 Task: Open a blank sheet, save the file as 'success' Insert a table '2 by 3' In first column, add headers, 'Animal, Bird'. Under first header add  Lion, Tiger. Under second header add  Peacock, Dove. Change table style to  'Orange'
Action: Mouse moved to (13, 22)
Screenshot: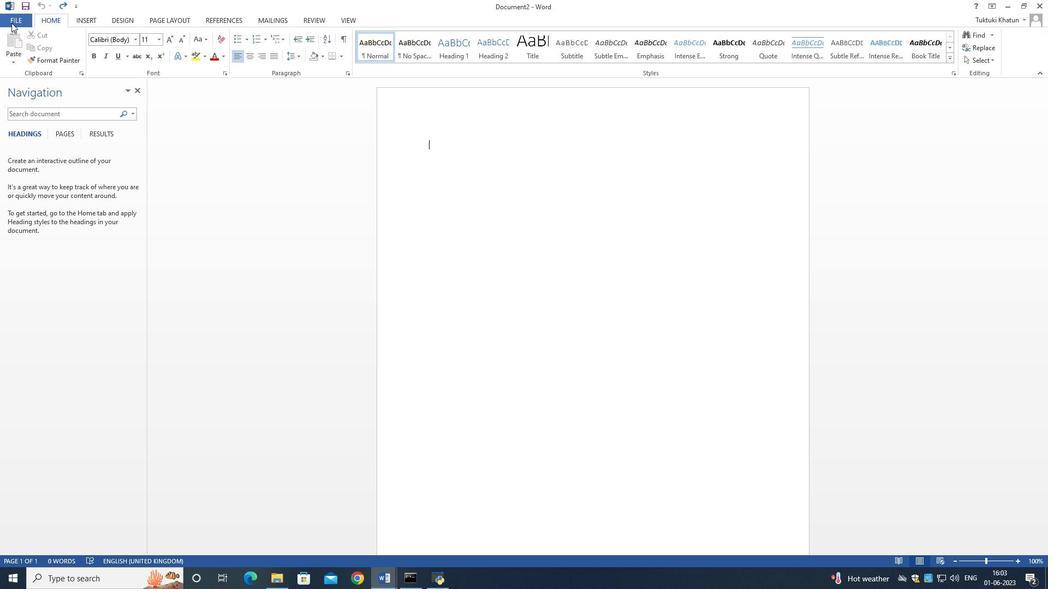 
Action: Mouse pressed left at (13, 22)
Screenshot: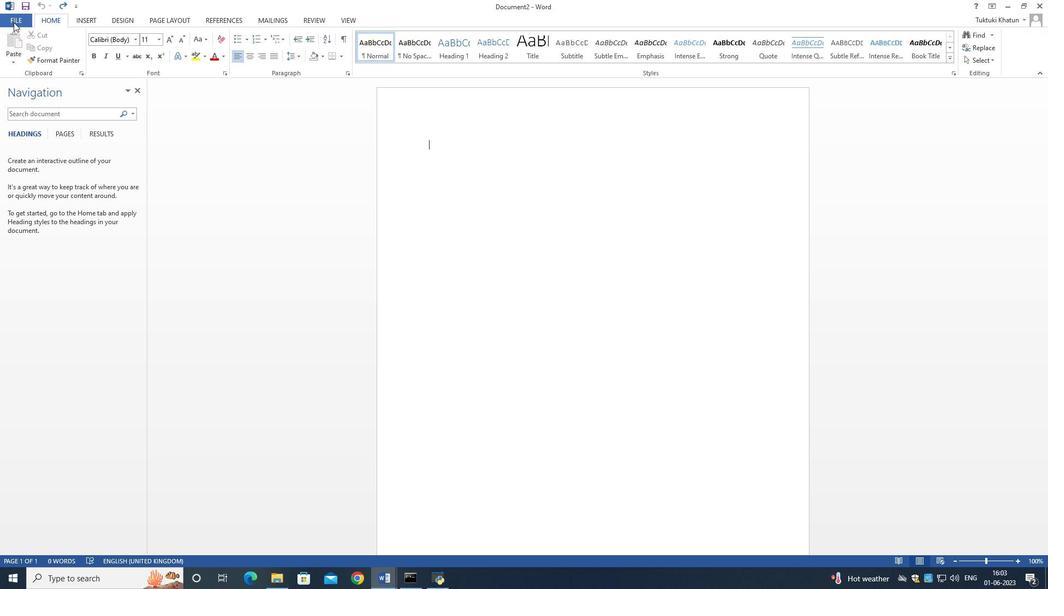 
Action: Mouse moved to (25, 70)
Screenshot: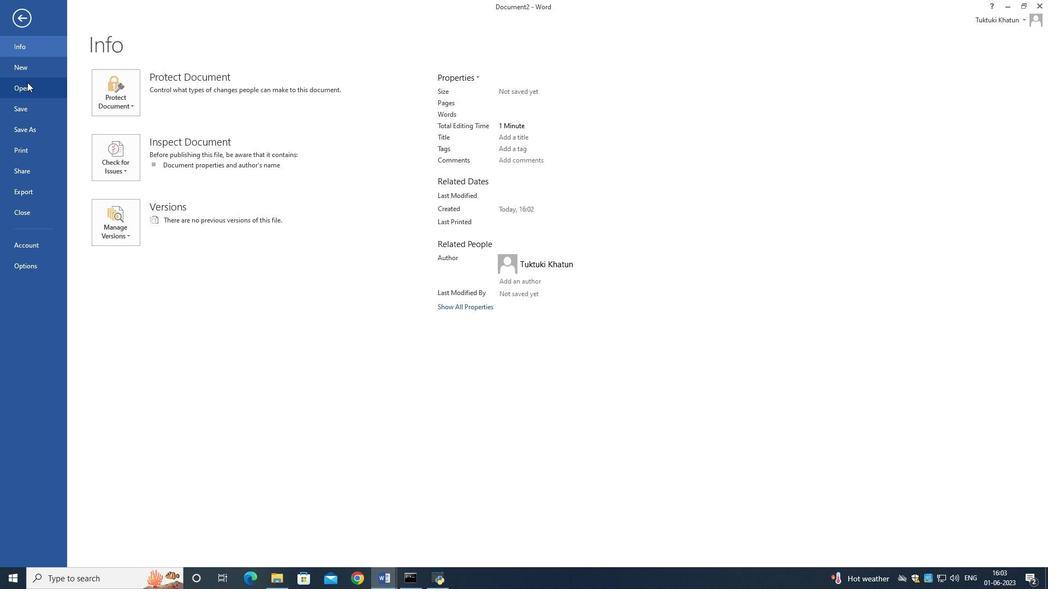 
Action: Mouse pressed left at (25, 70)
Screenshot: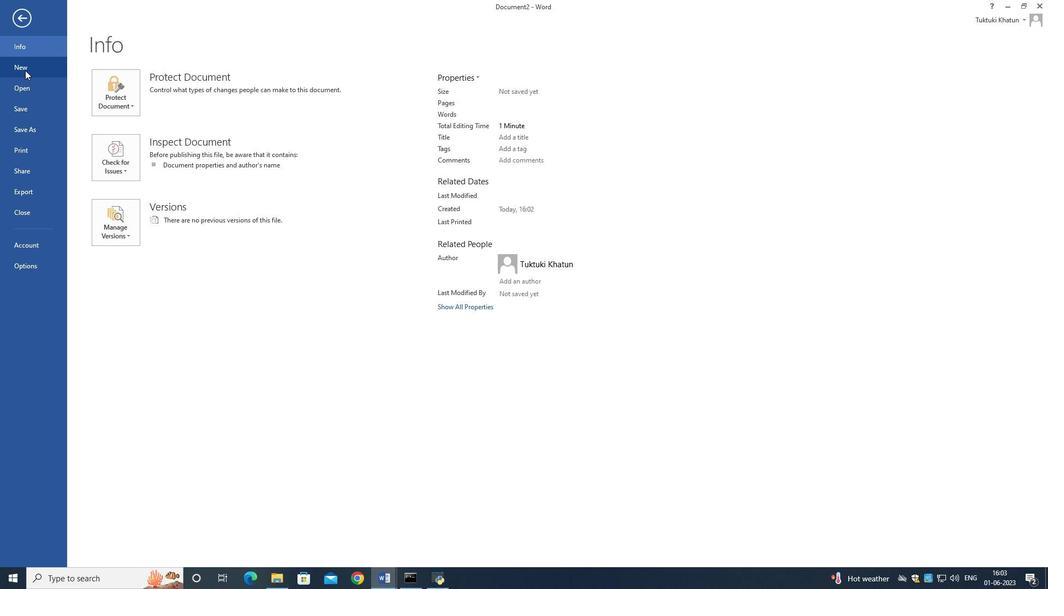 
Action: Mouse moved to (153, 152)
Screenshot: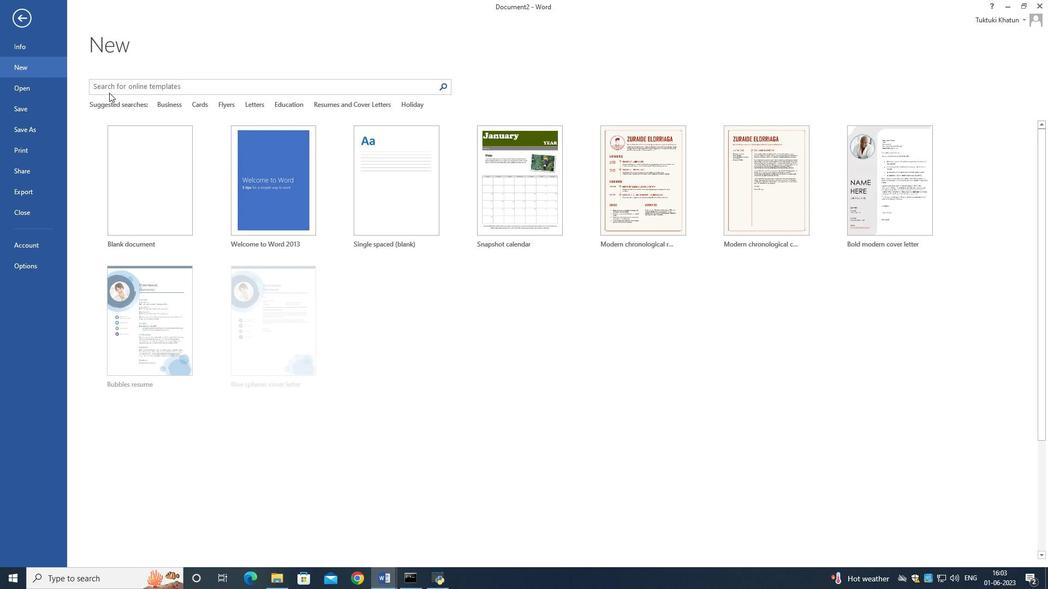 
Action: Mouse pressed left at (153, 152)
Screenshot: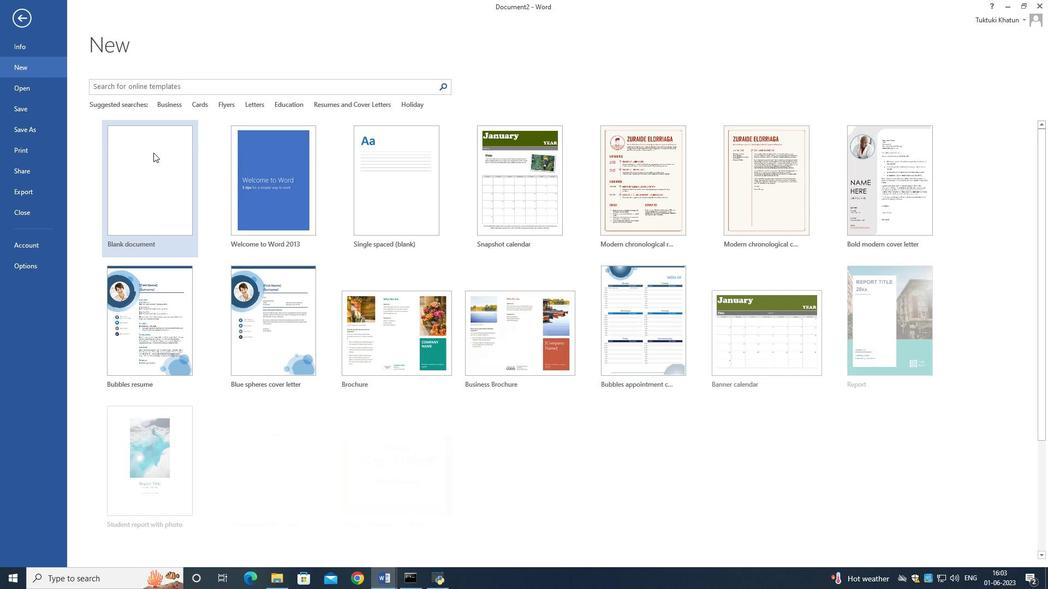 
Action: Mouse moved to (16, 15)
Screenshot: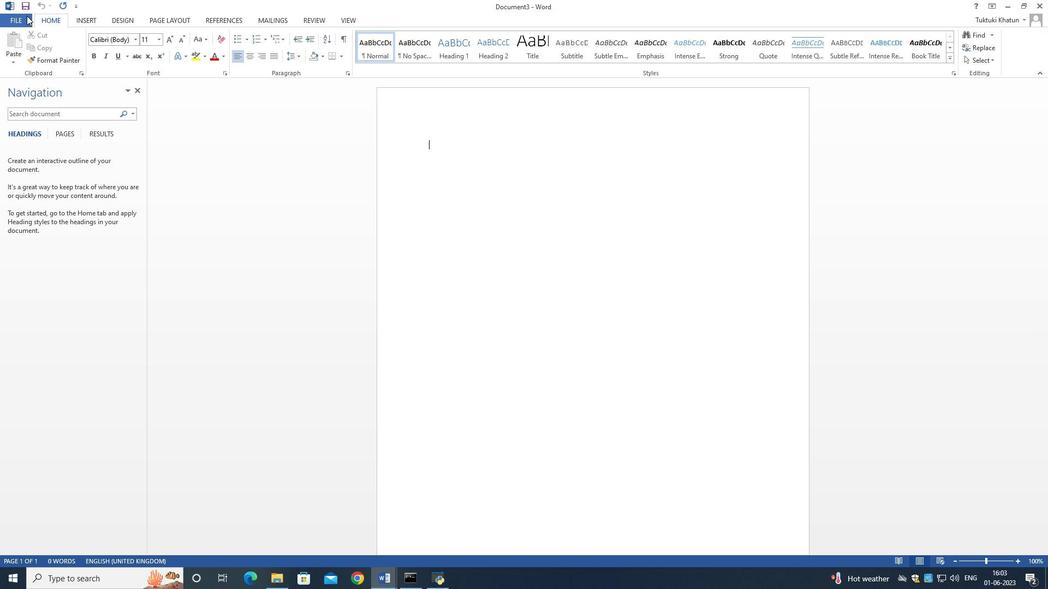 
Action: Mouse pressed left at (16, 15)
Screenshot: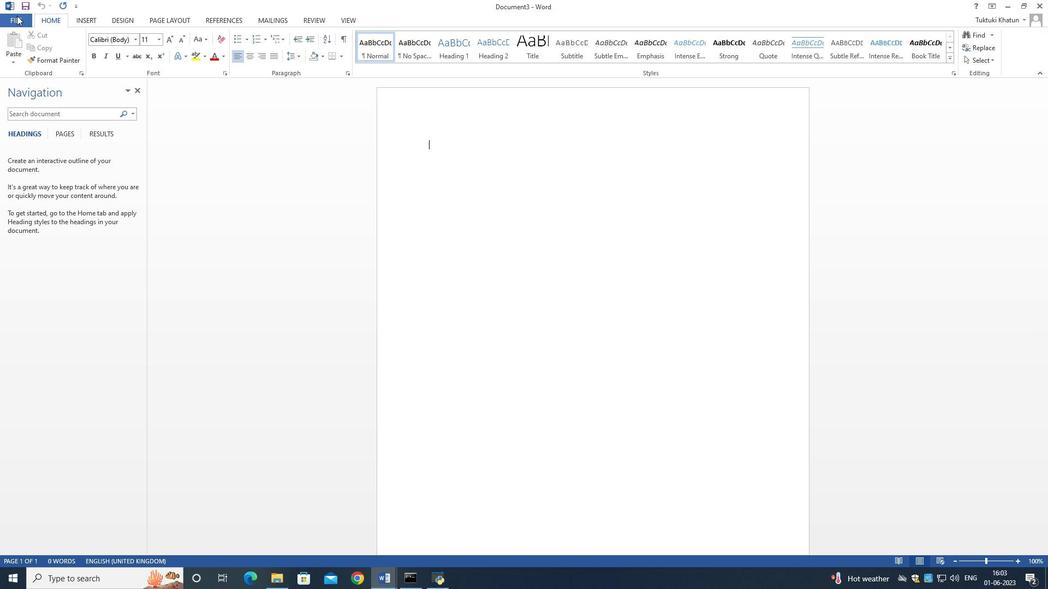 
Action: Mouse moved to (21, 113)
Screenshot: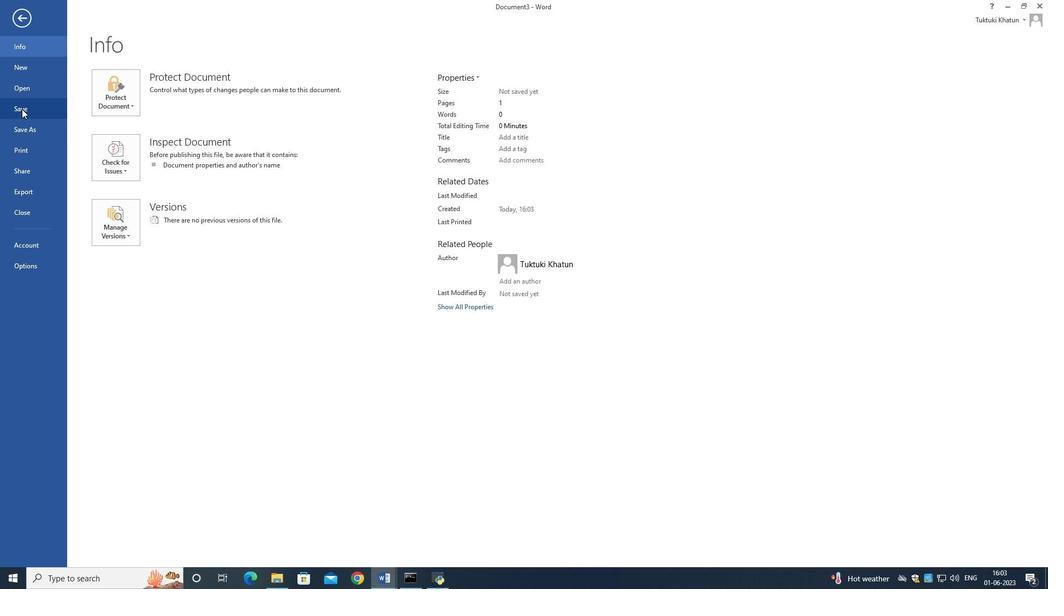 
Action: Mouse pressed left at (21, 113)
Screenshot: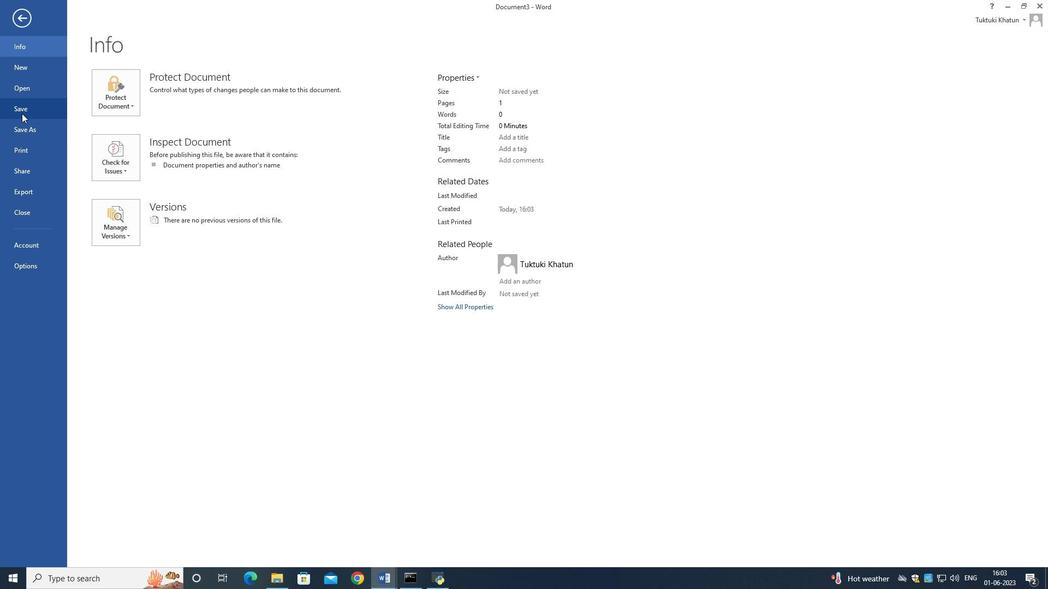 
Action: Mouse moved to (283, 118)
Screenshot: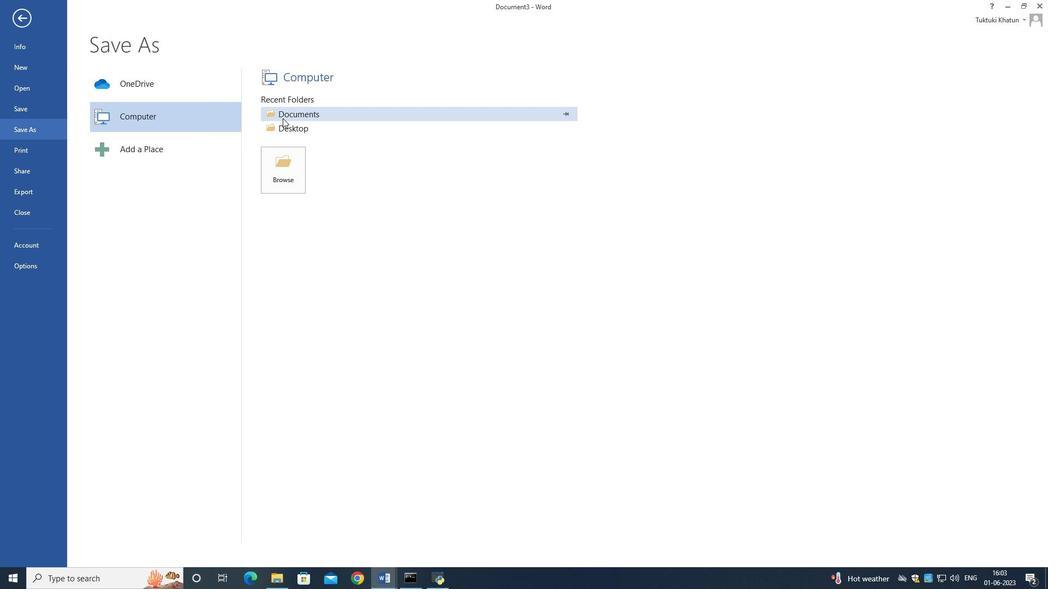 
Action: Mouse pressed left at (283, 118)
Screenshot: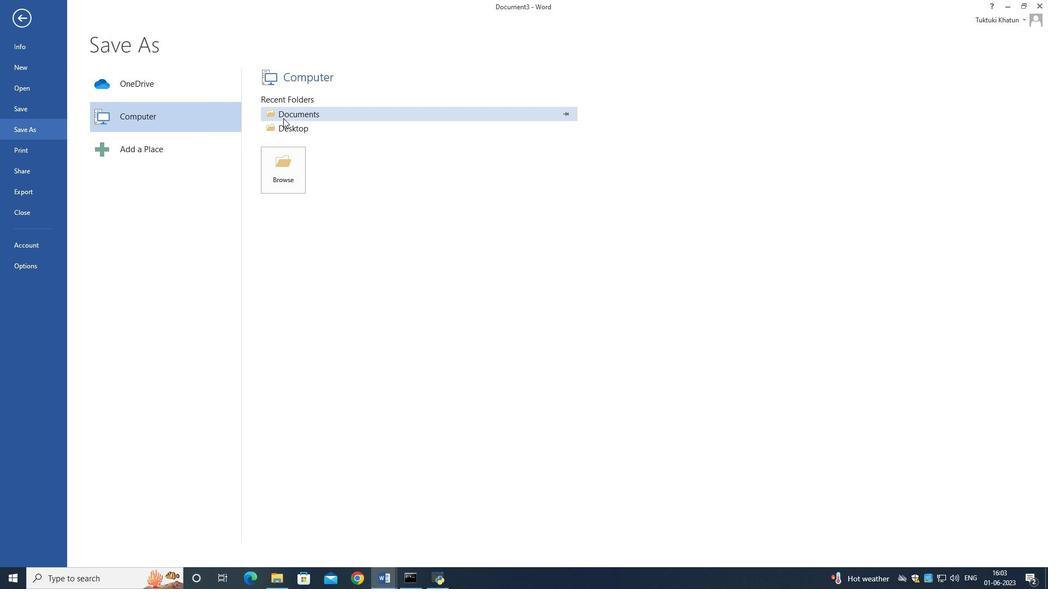 
Action: Mouse moved to (217, 141)
Screenshot: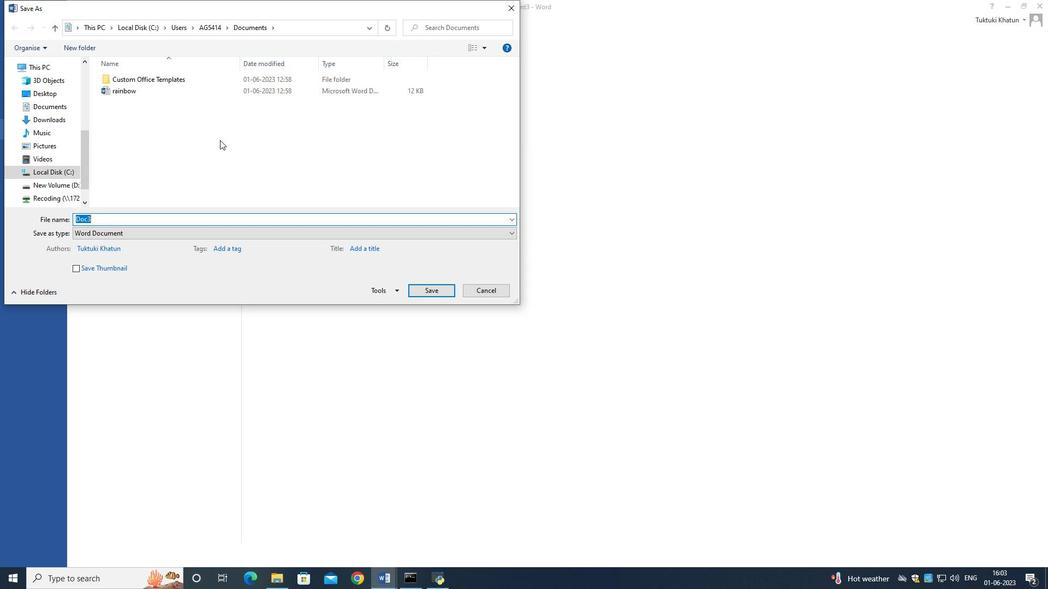 
Action: Key pressed <Key.shift><Key.shift><Key.shift>Success
Screenshot: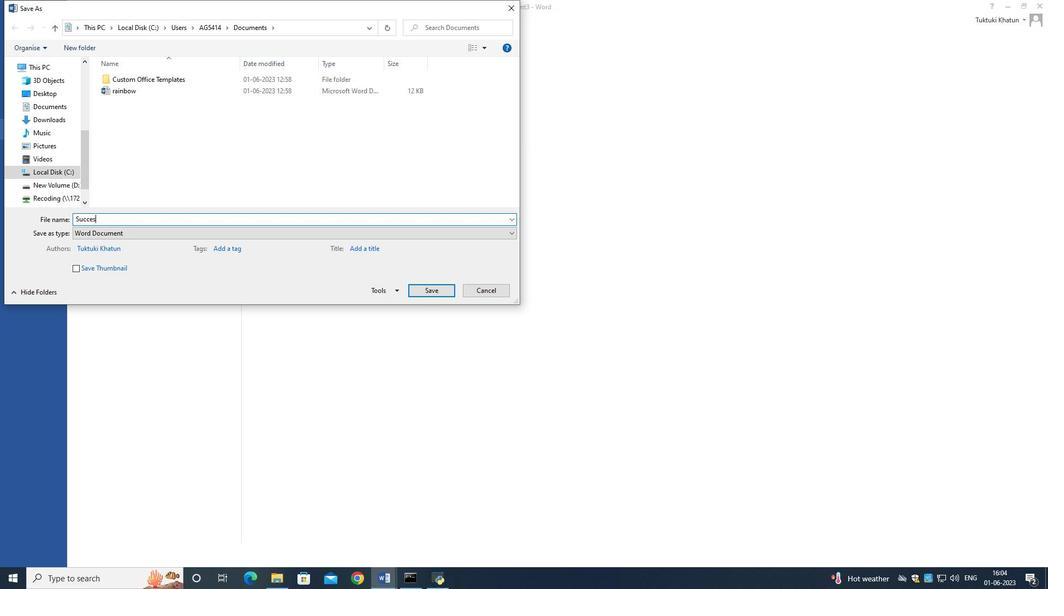 
Action: Mouse moved to (418, 295)
Screenshot: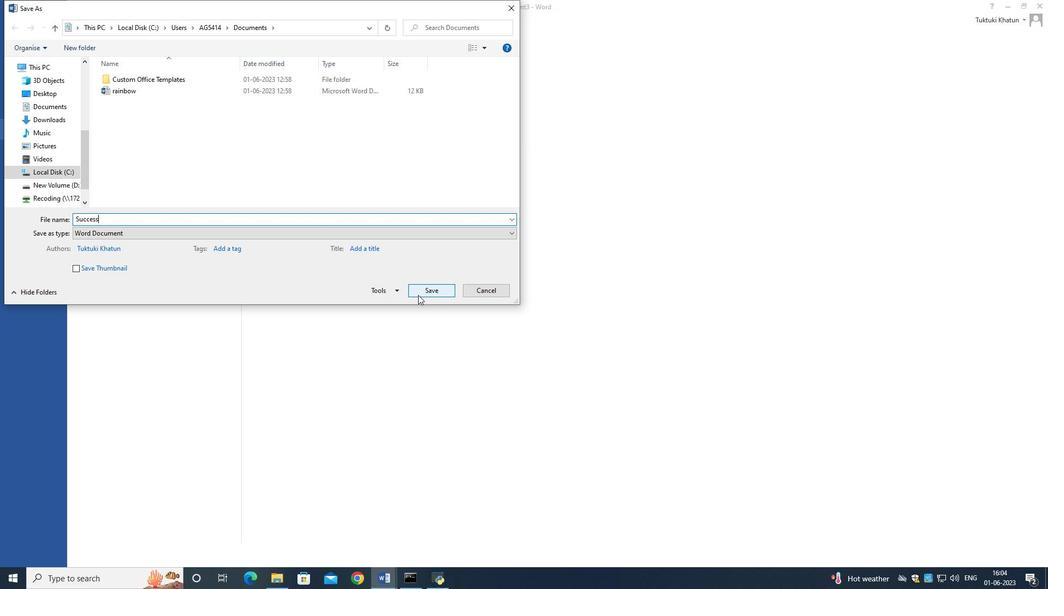 
Action: Mouse pressed left at (418, 295)
Screenshot: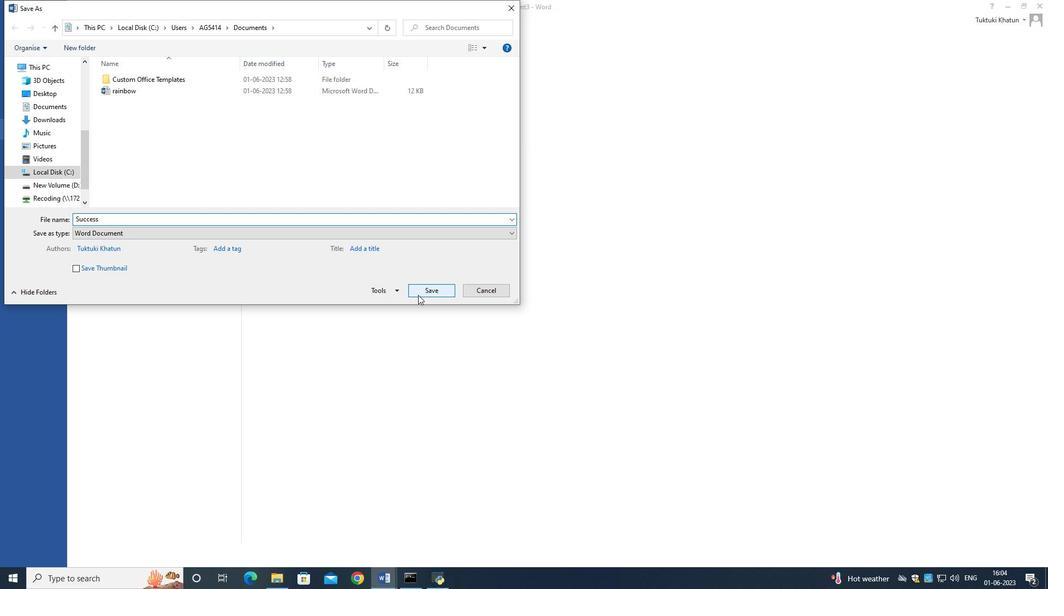
Action: Mouse moved to (77, 20)
Screenshot: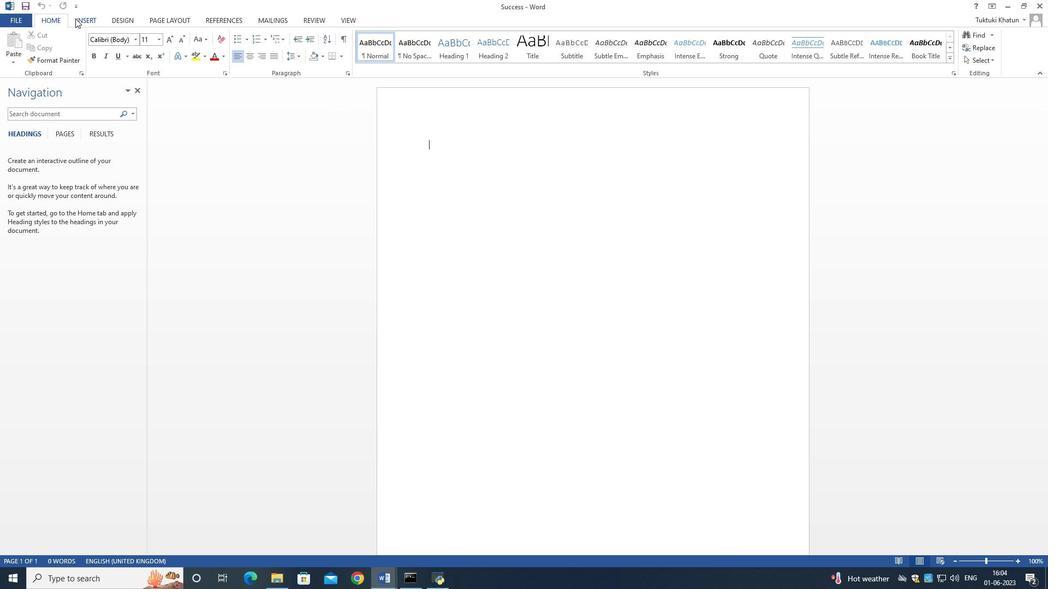 
Action: Mouse pressed left at (77, 20)
Screenshot: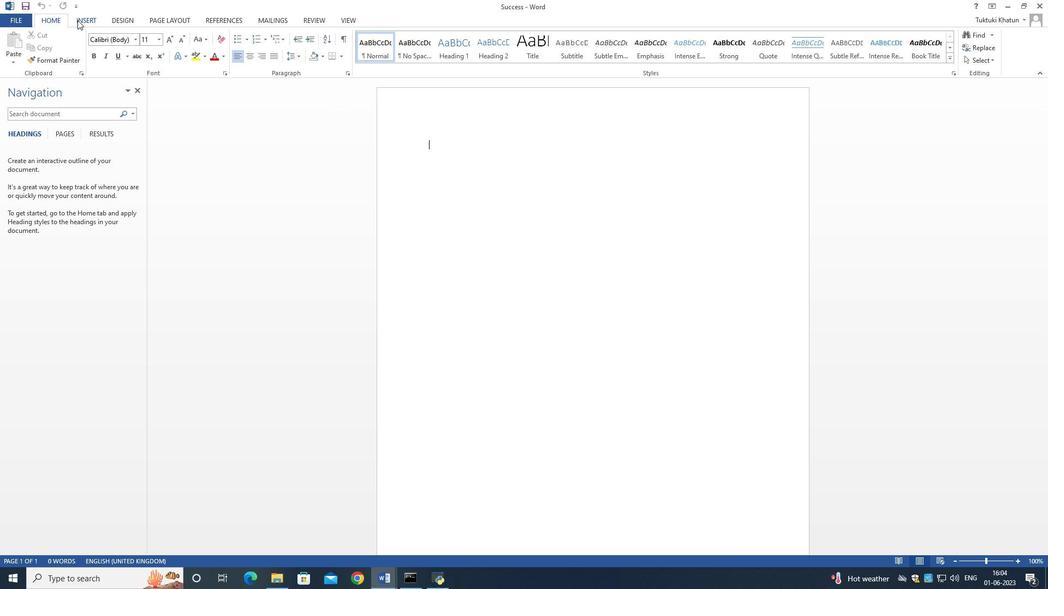
Action: Mouse moved to (89, 38)
Screenshot: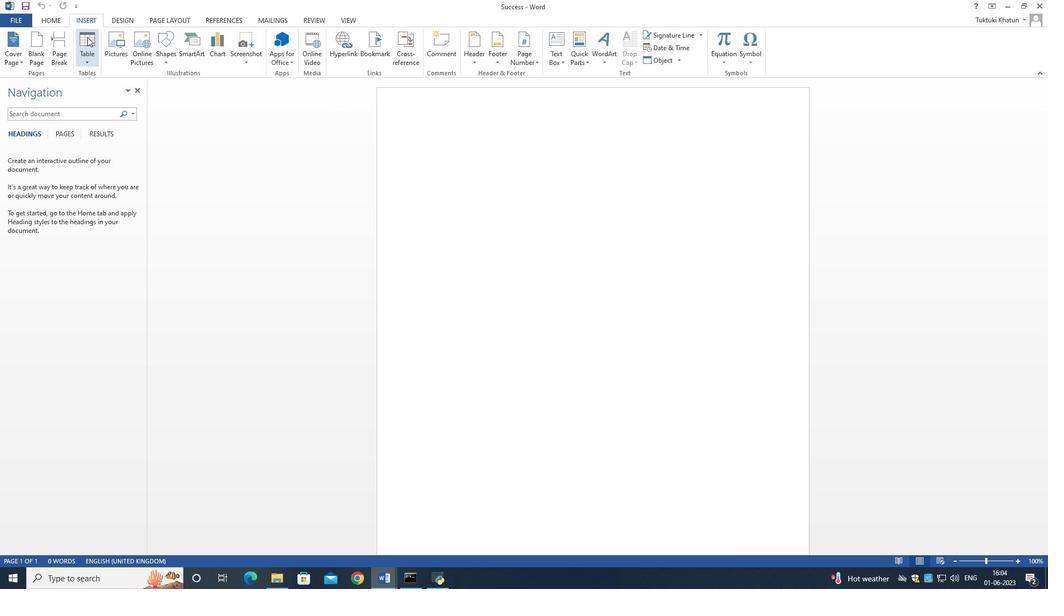 
Action: Mouse pressed left at (89, 38)
Screenshot: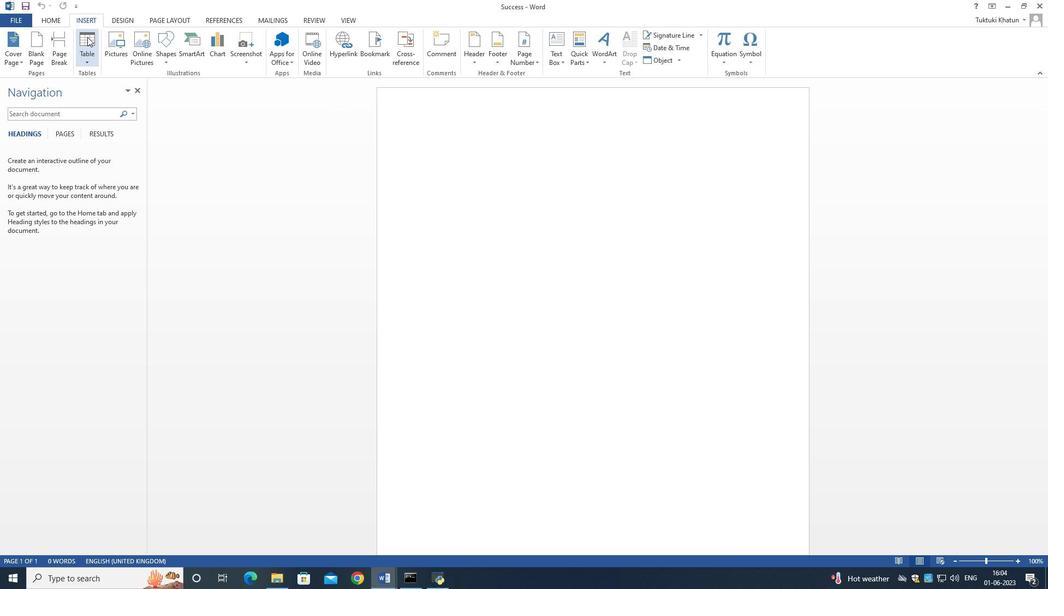 
Action: Mouse moved to (96, 107)
Screenshot: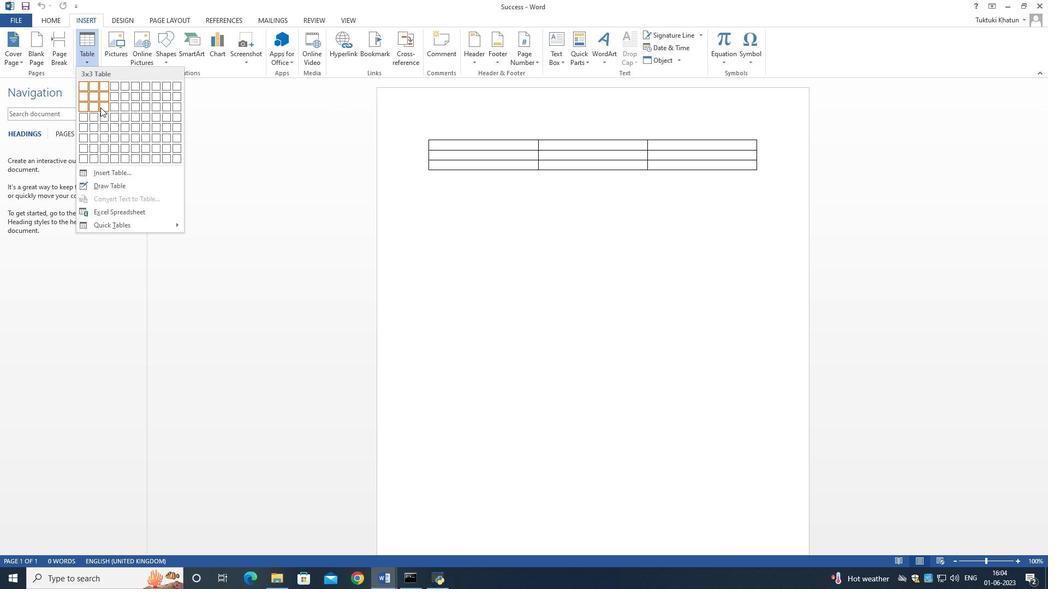 
Action: Mouse pressed left at (96, 107)
Screenshot: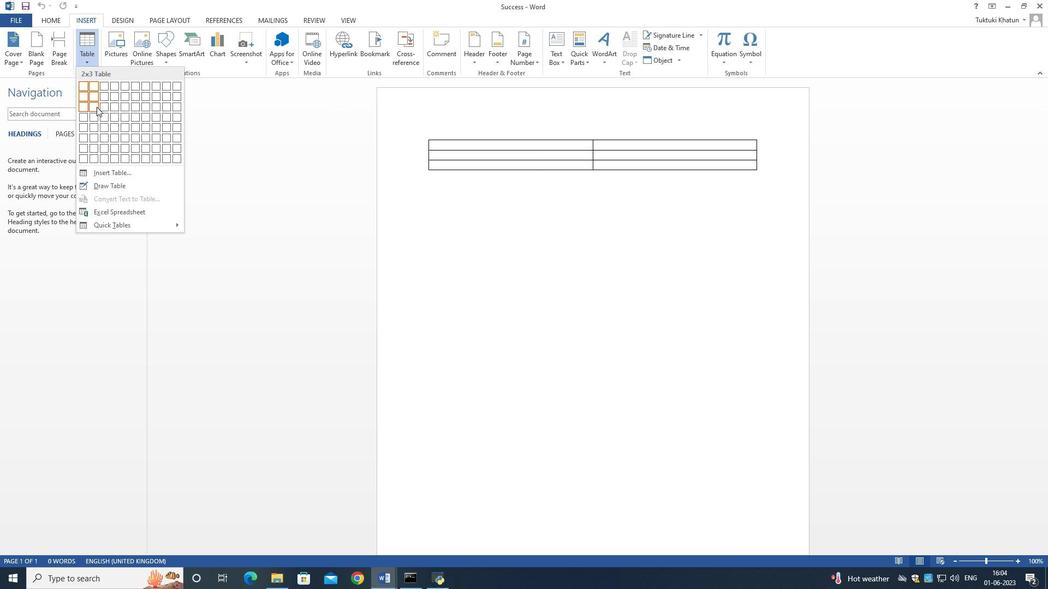 
Action: Mouse moved to (454, 144)
Screenshot: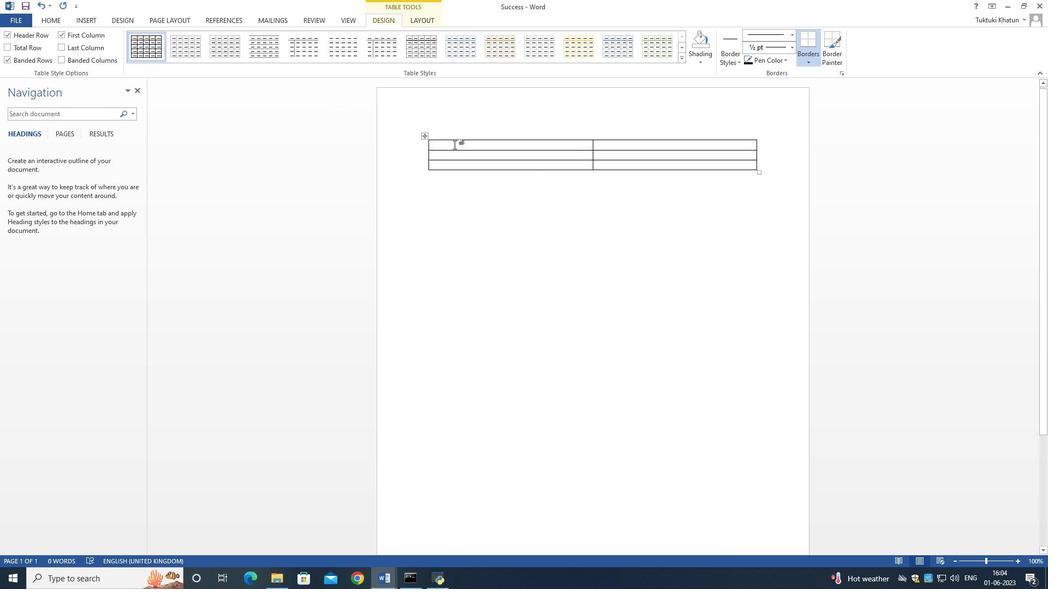 
Action: Mouse pressed left at (454, 144)
Screenshot: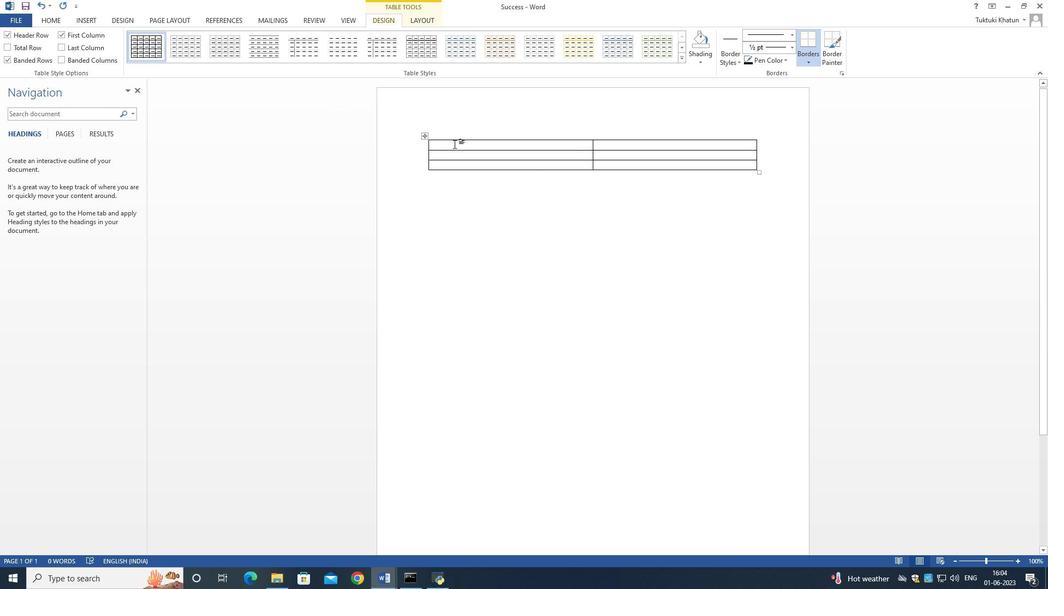
Action: Mouse moved to (454, 143)
Screenshot: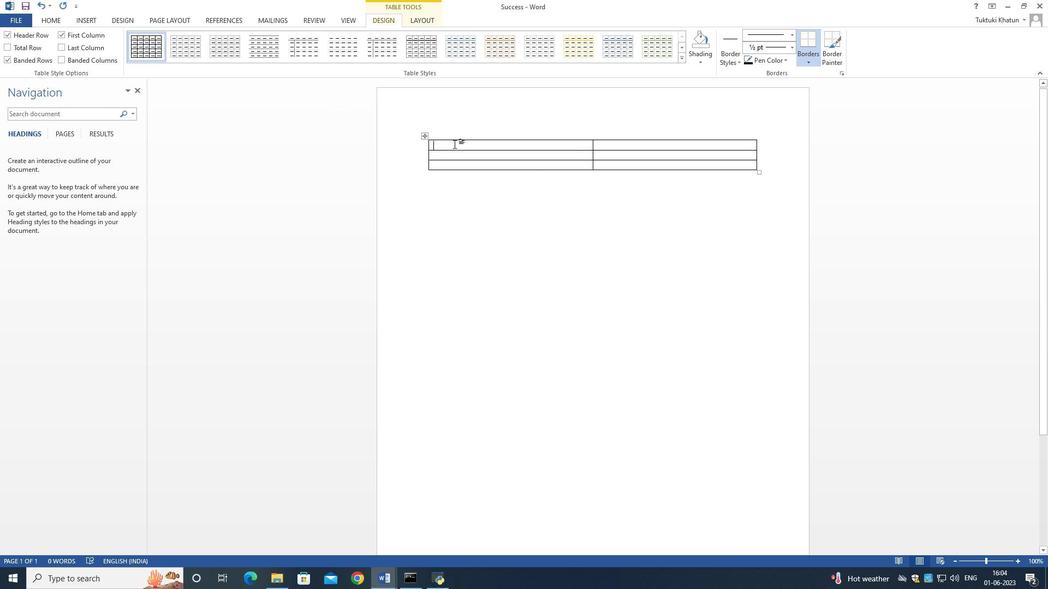 
Action: Key pressed <Key.shift>Animal<Key.tab><Key.shift><Key.shift><Key.shift><Key.shift><Key.shift><Key.shift><Key.shift><Key.shift><Key.shift><Key.shift><Key.shift><Key.shift><Key.shift><Key.shift><Key.shift><Key.shift><Key.shift>Bird<Key.down><Key.left><Key.shift><Key.shift><Key.shift><Key.shift><Key.shift><Key.shift><Key.shift><Key.shift><Key.shift><Key.shift><Key.shift><Key.shift><Key.shift><Key.shift><Key.shift><Key.shift><Key.shift><Key.shift><Key.shift><Key.shift><Key.shift><Key.shift><Key.shift><Key.shift><Key.shift><Key.shift><Key.shift><Key.shift><Key.shift><Key.shift><Key.shift>Lion<Key.down><Key.shift><Key.shift><Key.shift><Key.shift><Key.shift><Key.shift><Key.shift><Key.shift><Key.shift><Key.shift><Key.shift><Key.shift><Key.shift><Key.shift><Key.shift><Key.shift><Key.shift><Key.shift><Key.shift><Key.shift><Key.shift><Key.shift><Key.shift><Key.shift>Tiger<Key.tab><Key.up><Key.shift><Key.shift><Key.shift><Key.shift><Key.shift><Key.shift><Key.shift><Key.shift><Key.shift><Key.shift><Key.shift><Key.shift><Key.shift><Key.shift><Key.shift><Key.shift><Key.shift><Key.shift><Key.shift><Key.shift><Key.shift><Key.shift><Key.shift><Key.shift><Key.shift><Key.shift><Key.shift><Key.shift><Key.shift><Key.shift><Key.shift><Key.shift><Key.shift><Key.shift><Key.shift><Key.shift><Key.shift><Key.shift><Key.shift><Key.shift><Key.shift><Key.shift><Key.shift><Key.shift><Key.shift><Key.shift><Key.shift><Key.shift><Key.shift><Key.shift><Key.shift><Key.shift><Key.shift><Key.shift><Key.shift><Key.shift><Key.shift><Key.shift><Key.shift><Key.shift><Key.shift><Key.shift><Key.shift><Key.shift><Key.shift><Key.shift><Key.shift><Key.shift><Key.shift>Peacock<Key.tab><Key.tab><Key.shift><Key.shift><Key.shift><Key.shift><Key.shift><Key.shift><Key.shift><Key.shift><Key.shift><Key.shift><Key.shift><Key.shift><Key.shift><Key.shift><Key.shift><Key.shift><Key.shift><Key.shift><Key.shift><Key.shift><Key.shift><Key.shift><Key.shift><Key.shift>Dove
Screenshot: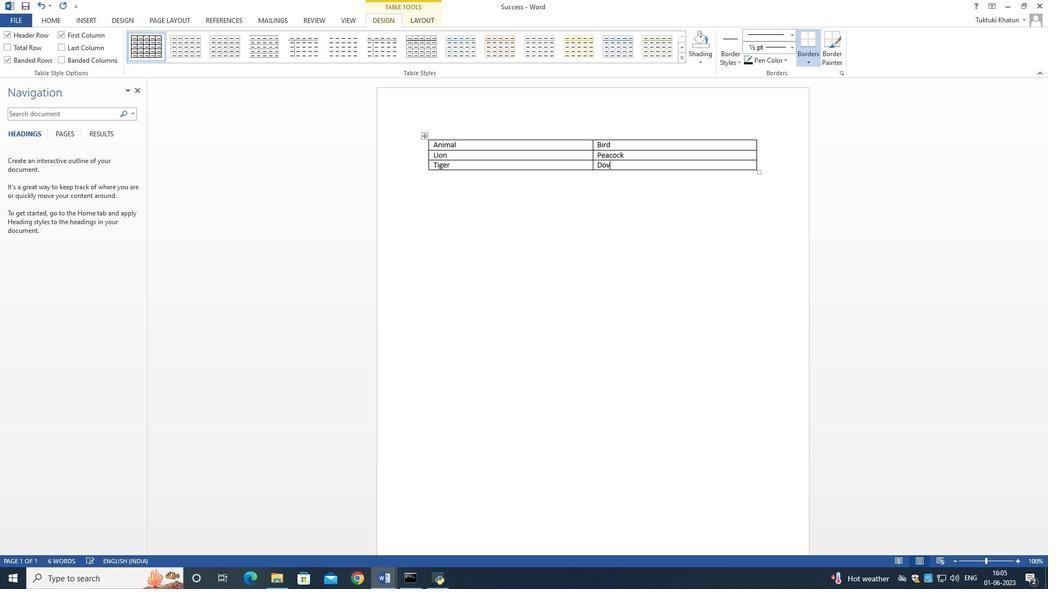 
Action: Mouse moved to (426, 137)
Screenshot: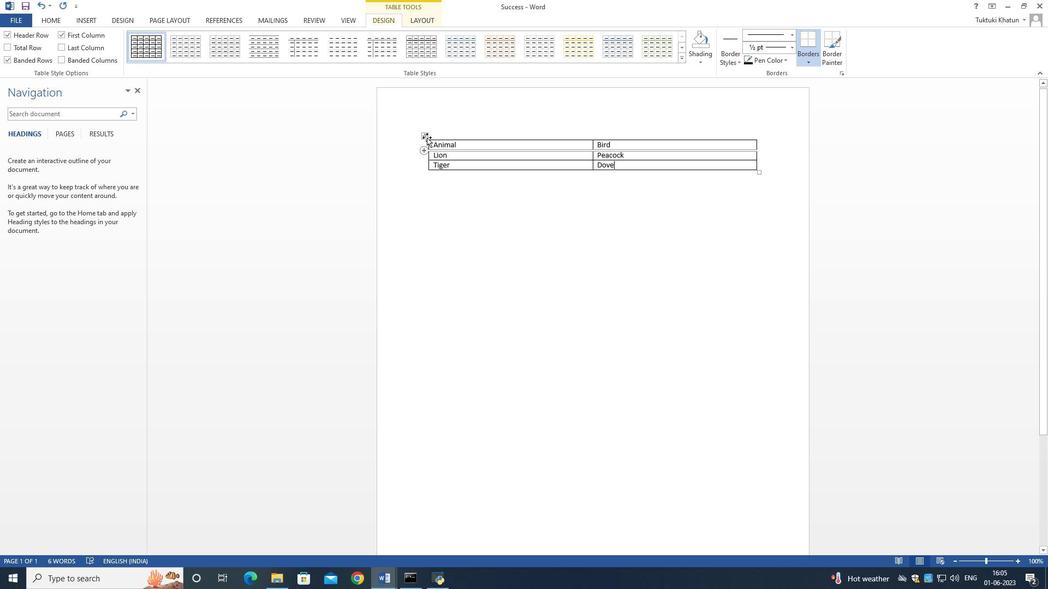
Action: Mouse pressed left at (426, 137)
Screenshot: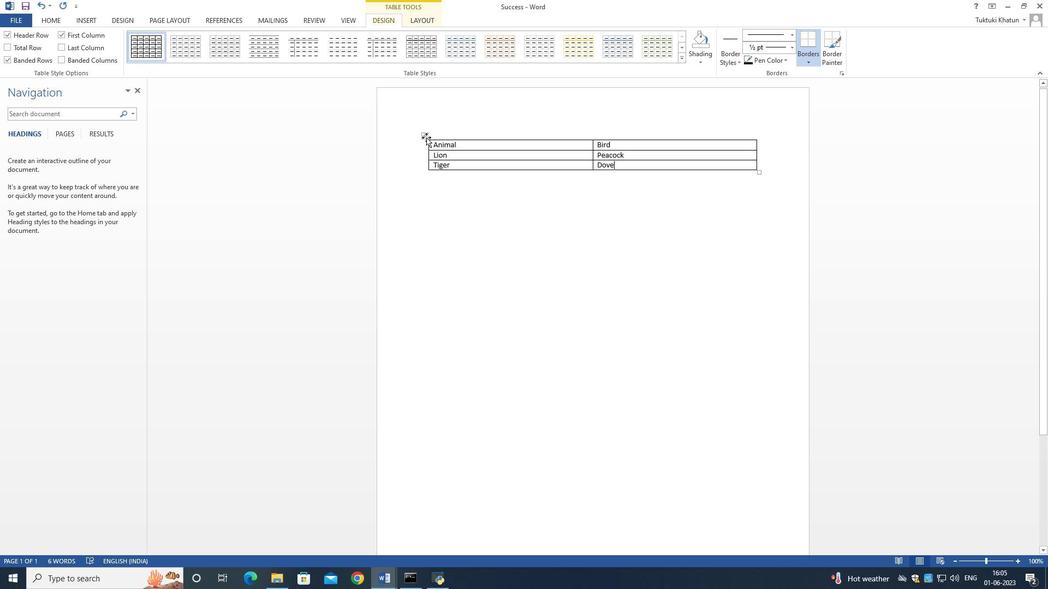 
Action: Mouse moved to (678, 61)
Screenshot: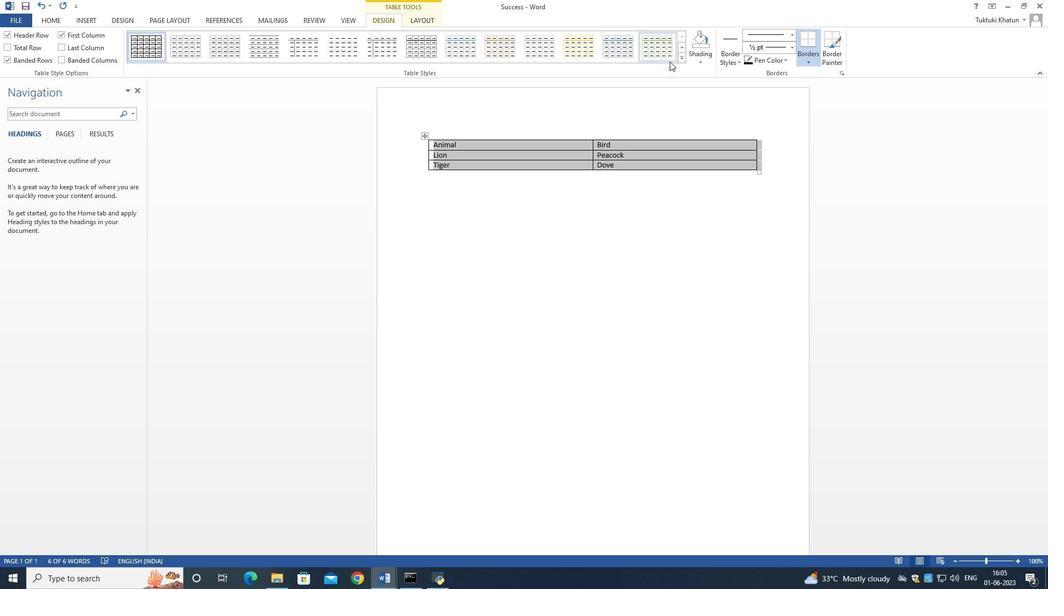 
Action: Mouse pressed left at (678, 61)
Screenshot: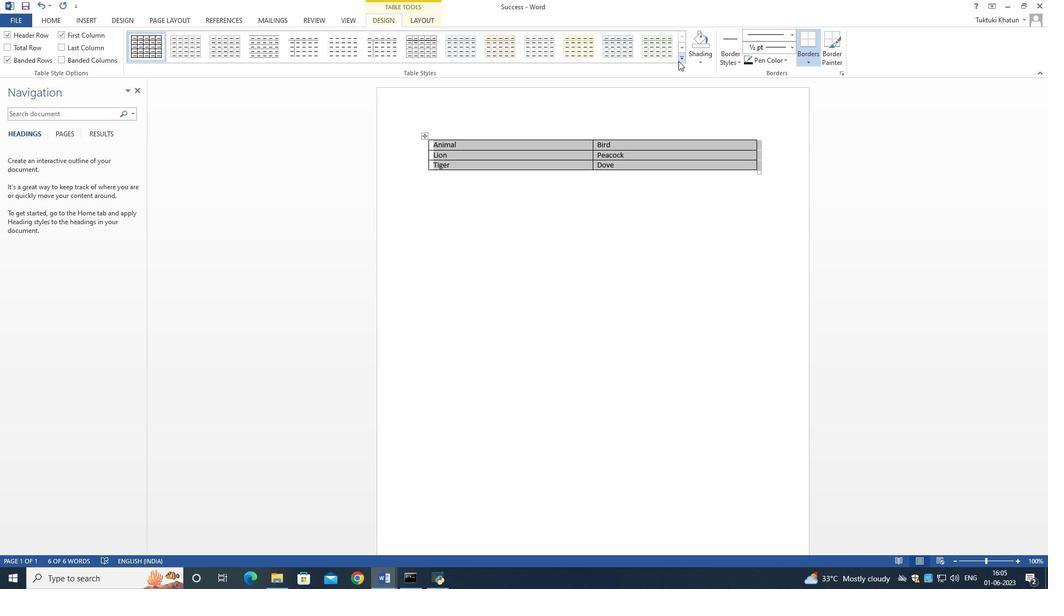 
Action: Mouse moved to (497, 130)
Screenshot: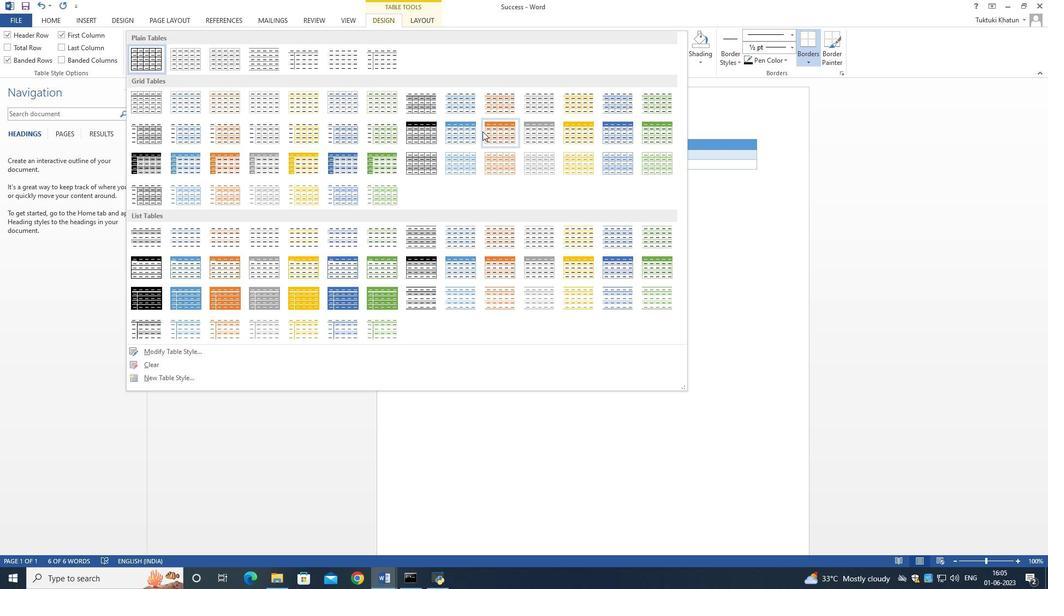 
Action: Mouse pressed left at (497, 130)
Screenshot: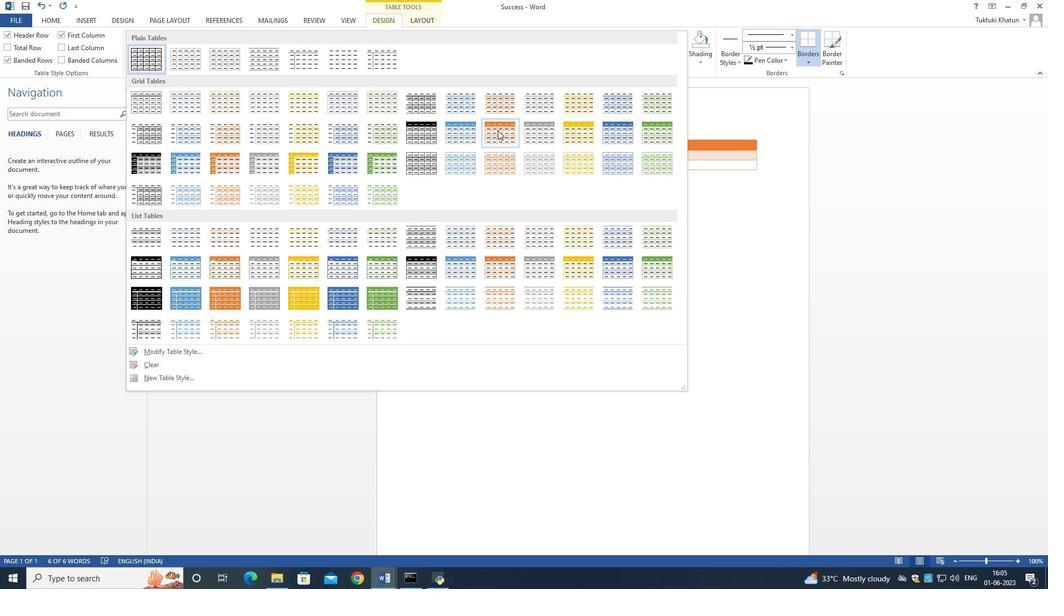 
Action: Mouse moved to (549, 239)
Screenshot: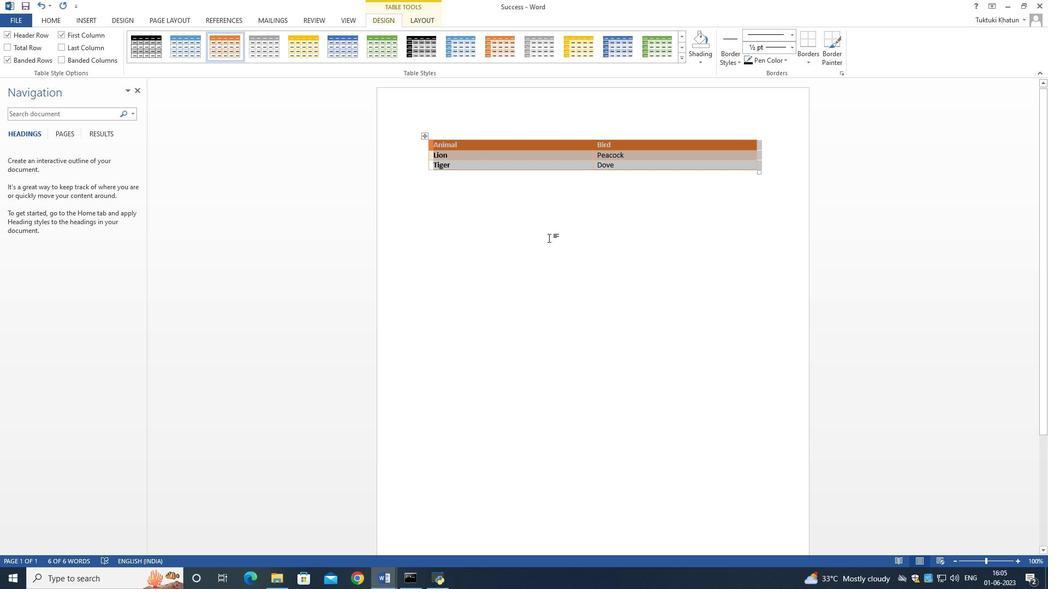 
Action: Mouse pressed left at (549, 239)
Screenshot: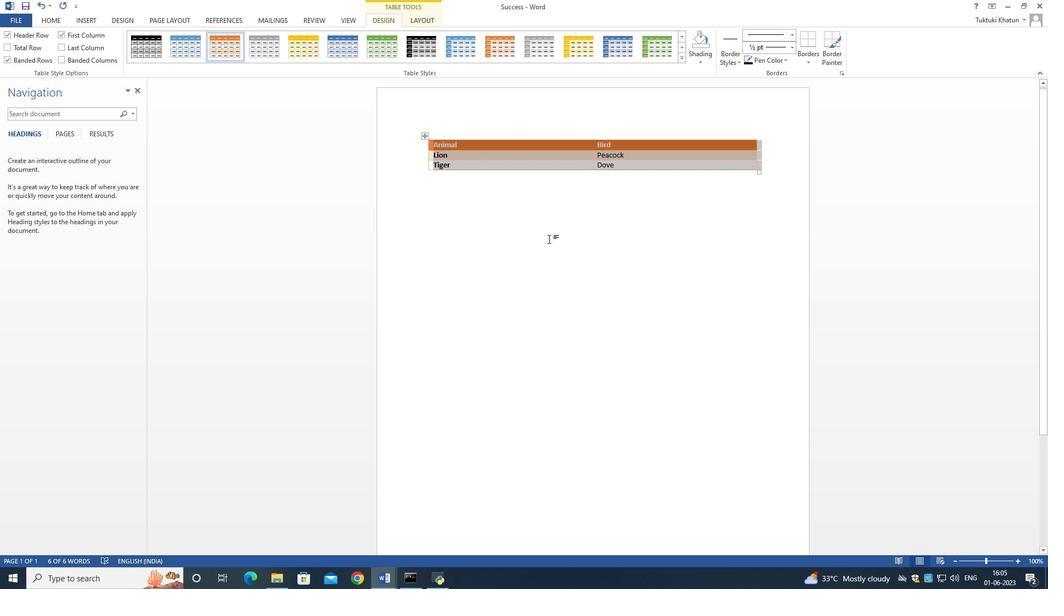 
Action: Mouse moved to (423, 135)
Screenshot: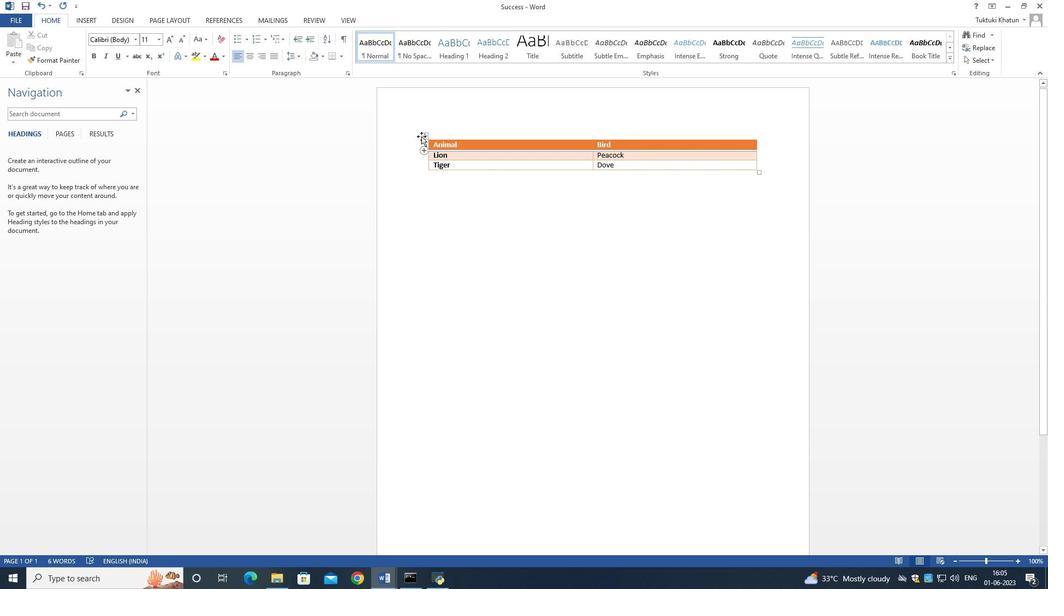 
Action: Mouse pressed left at (423, 135)
Screenshot: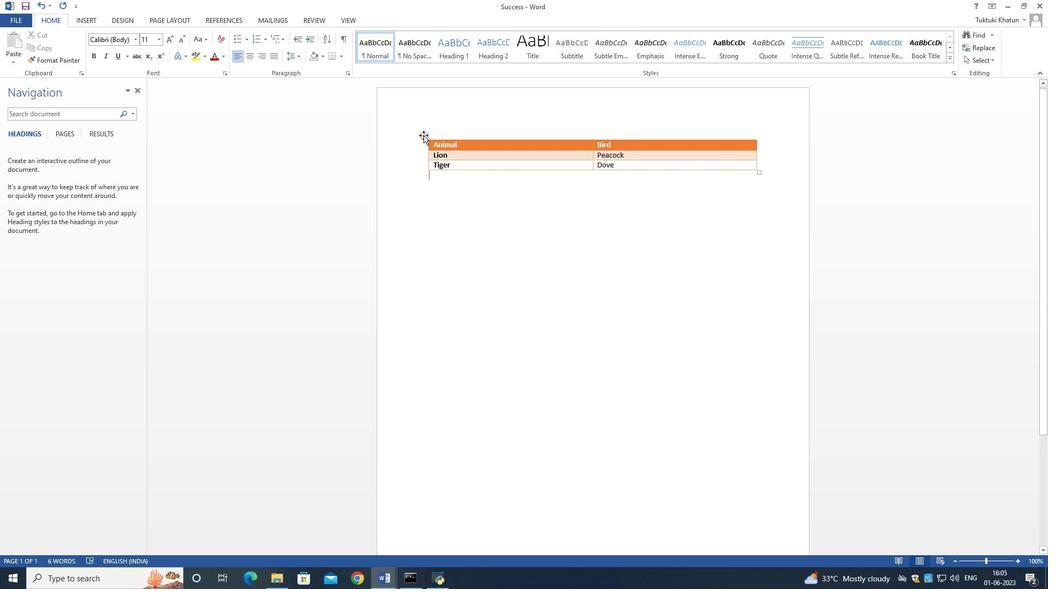 
Action: Mouse moved to (681, 60)
Screenshot: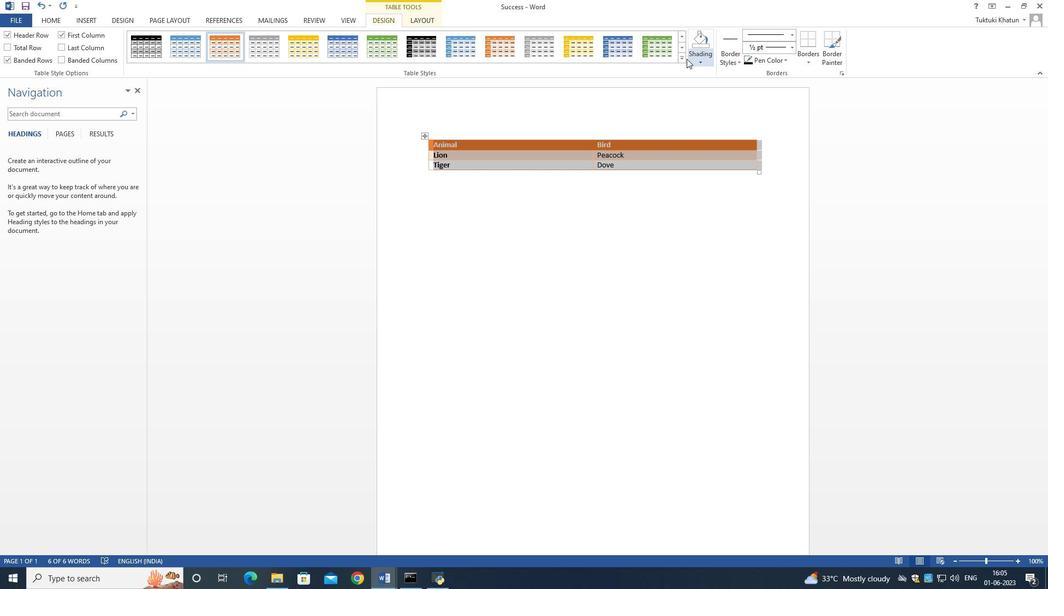 
Action: Mouse pressed left at (681, 60)
Screenshot: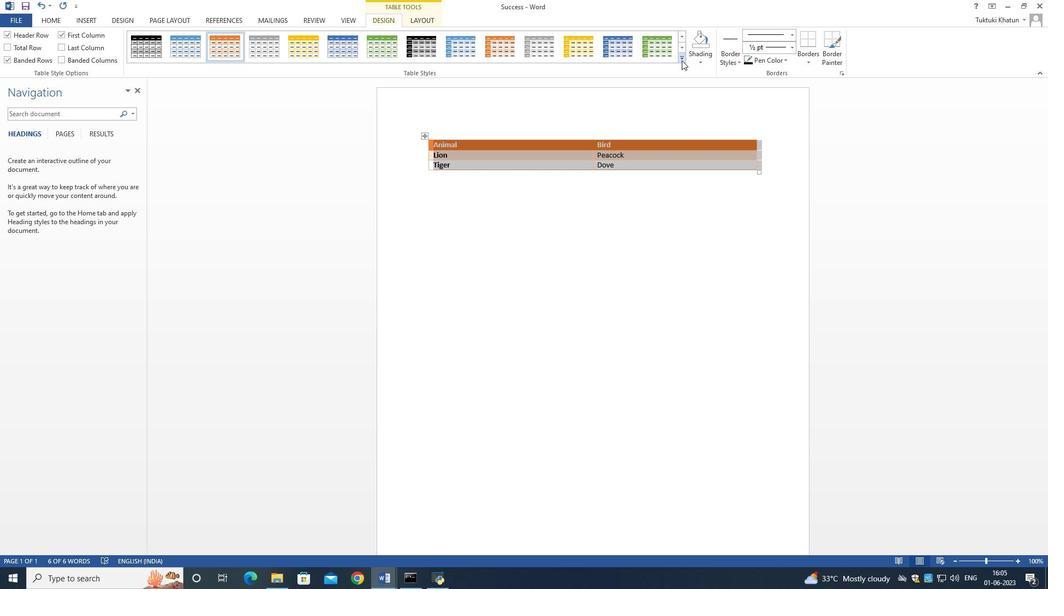 
Action: Mouse moved to (733, 210)
Screenshot: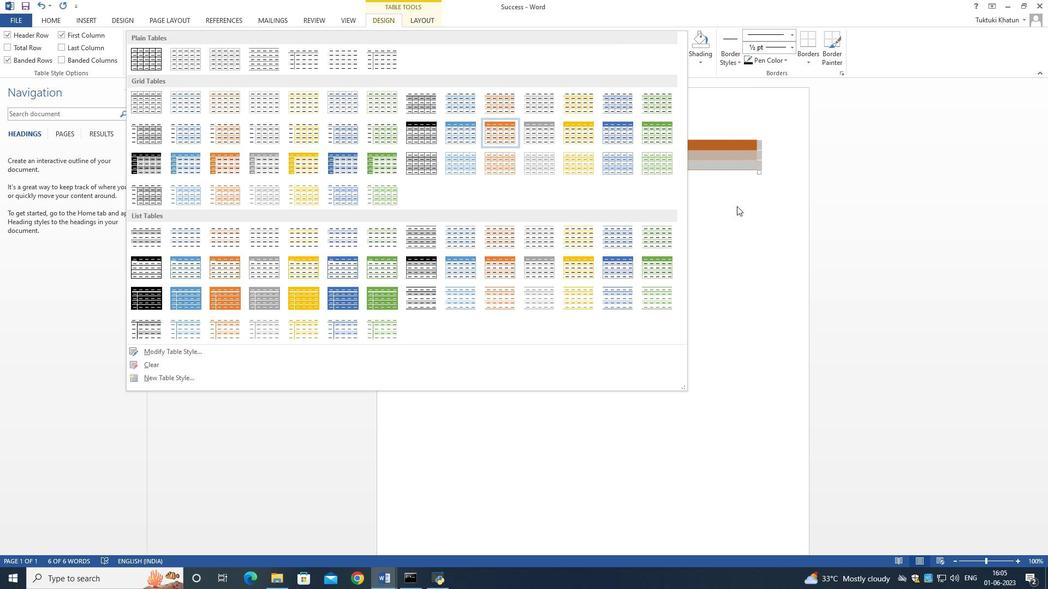 
Action: Mouse pressed left at (733, 210)
Screenshot: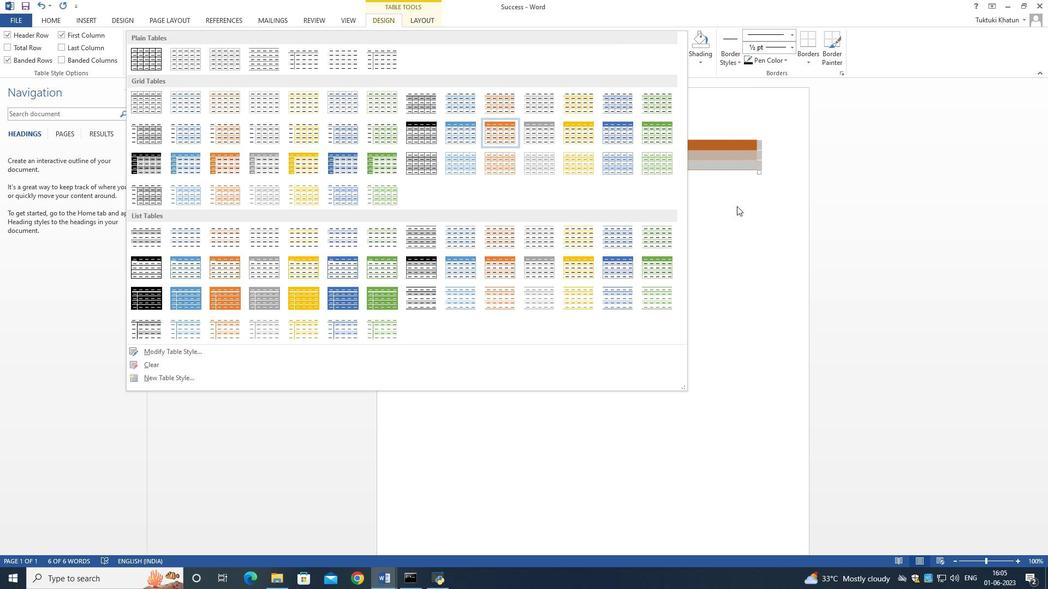 
Action: Mouse moved to (407, 258)
Screenshot: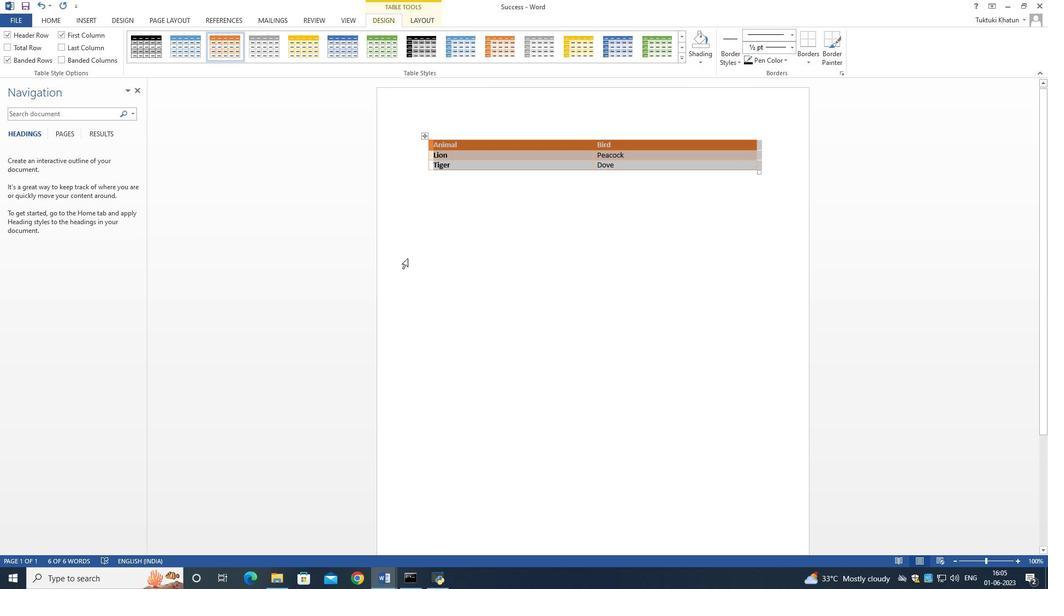 
Action: Key pressed ctrl+S
Screenshot: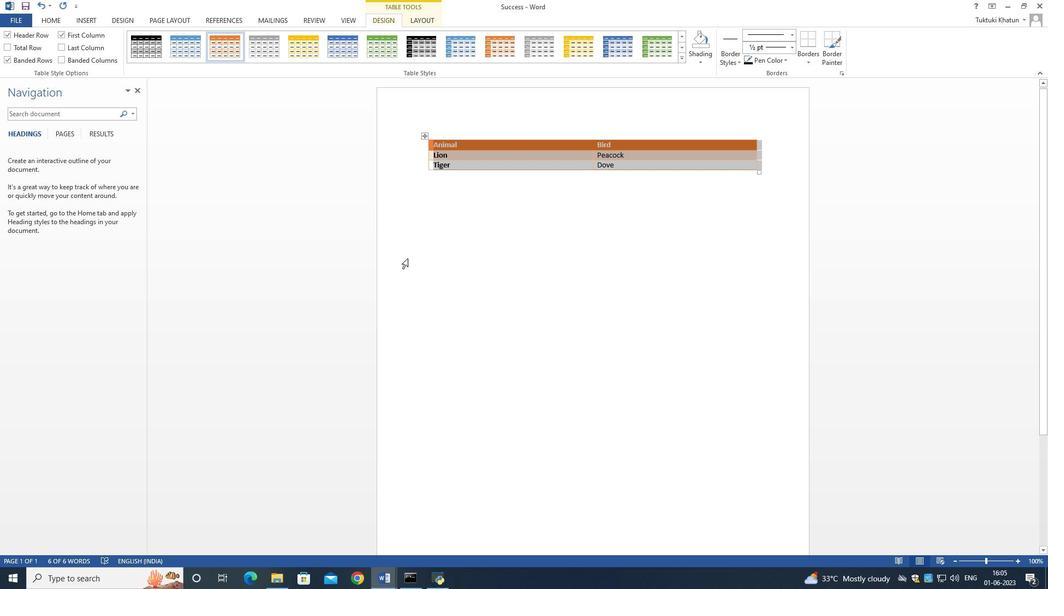 
Action: Mouse moved to (429, 250)
Screenshot: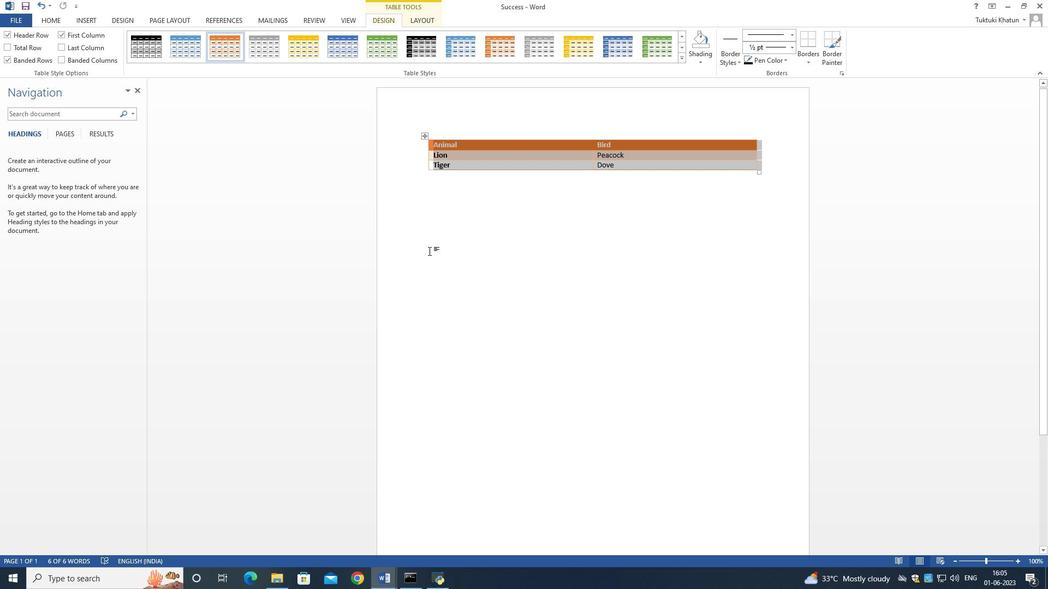 
Action: Mouse pressed left at (429, 250)
Screenshot: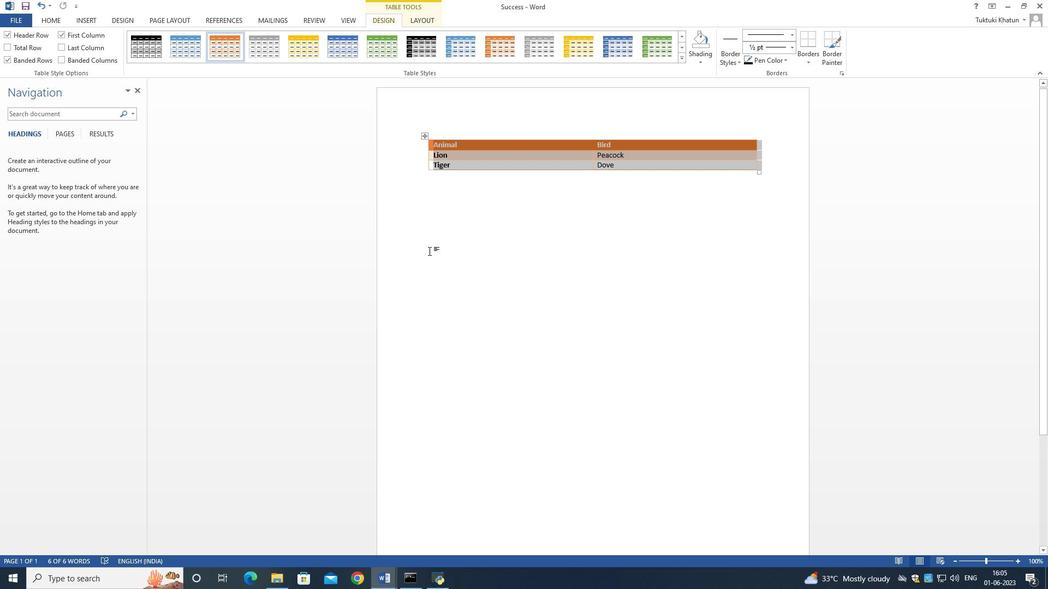 
